 Task: Set the item due "yesterday".
Action: Mouse moved to (1011, 84)
Screenshot: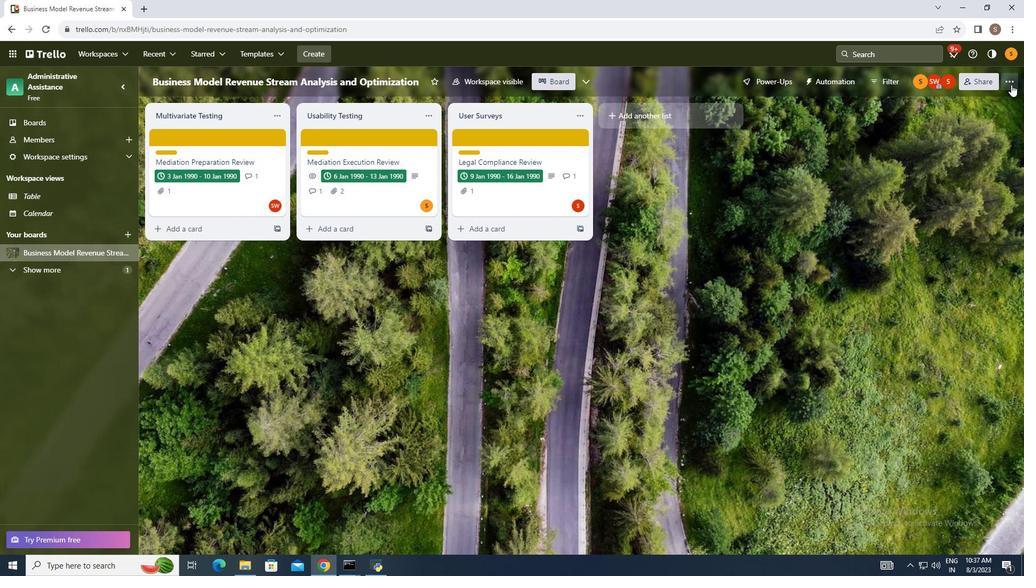 
Action: Mouse pressed left at (1011, 84)
Screenshot: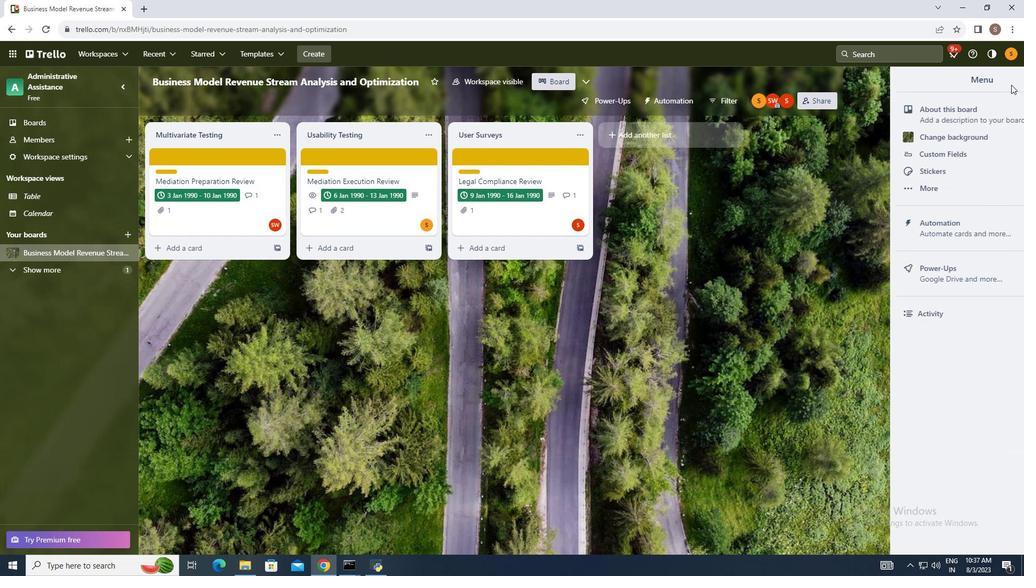 
Action: Mouse moved to (940, 222)
Screenshot: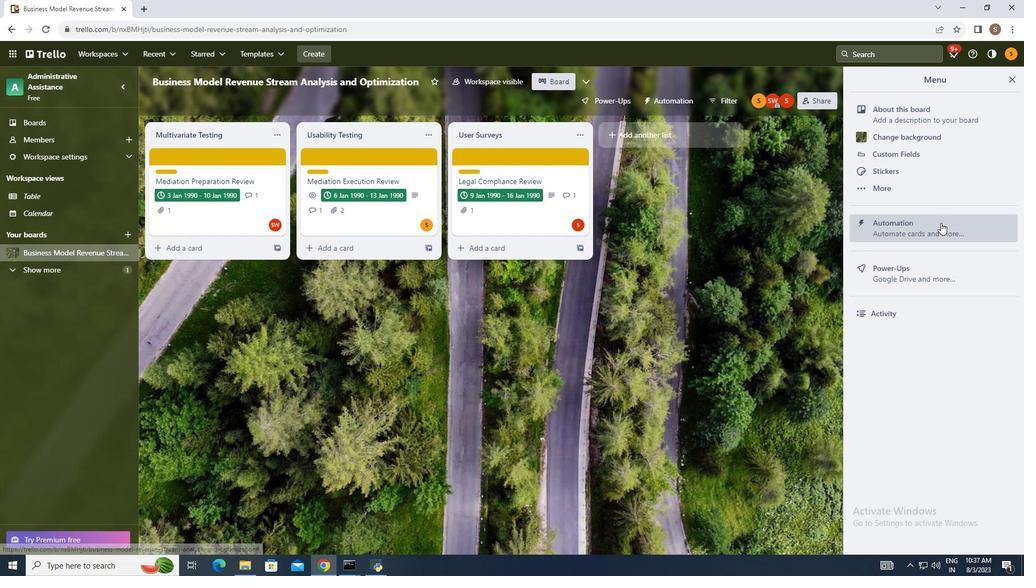 
Action: Mouse pressed left at (940, 222)
Screenshot: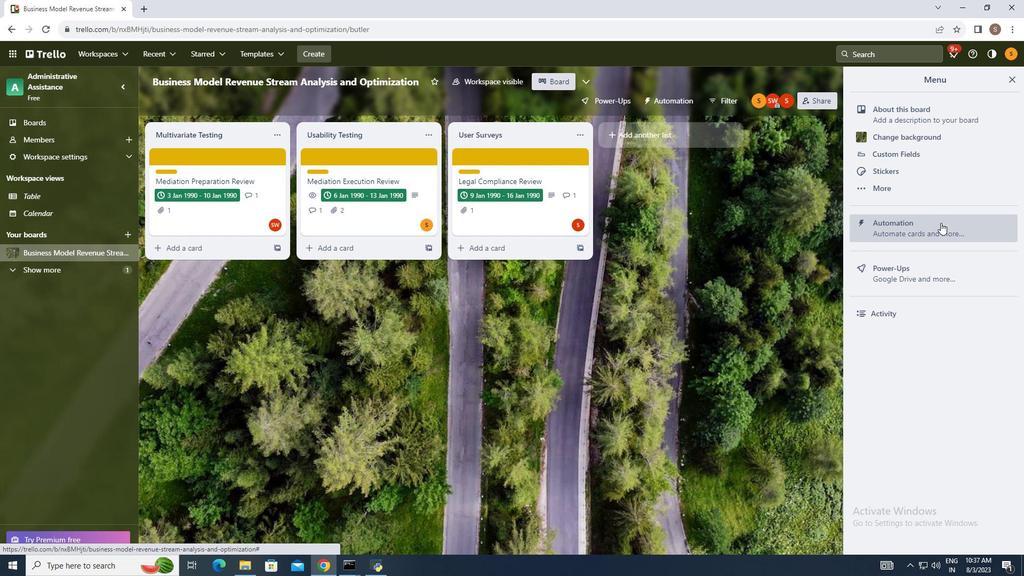 
Action: Mouse moved to (214, 279)
Screenshot: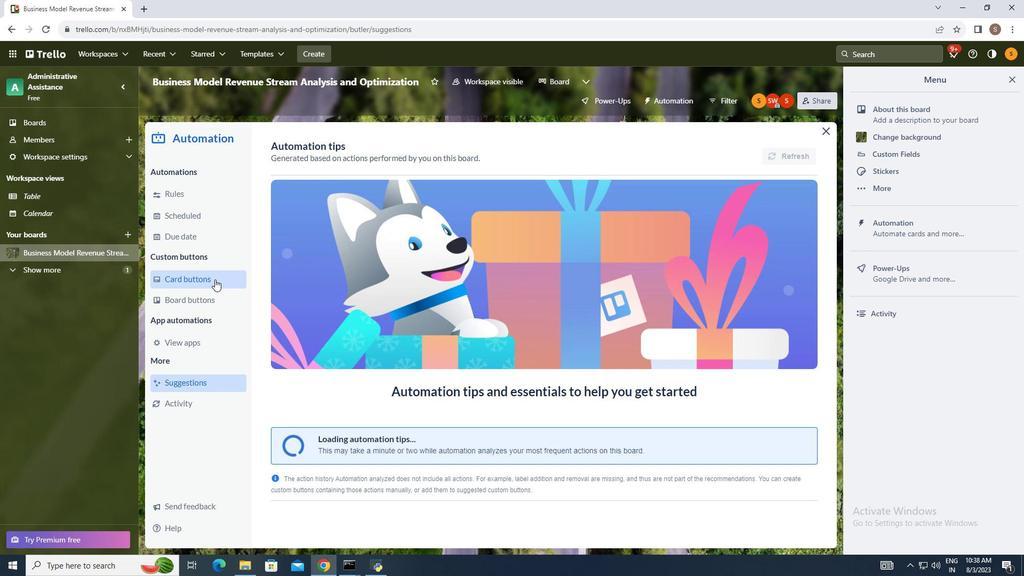 
Action: Mouse pressed left at (214, 279)
Screenshot: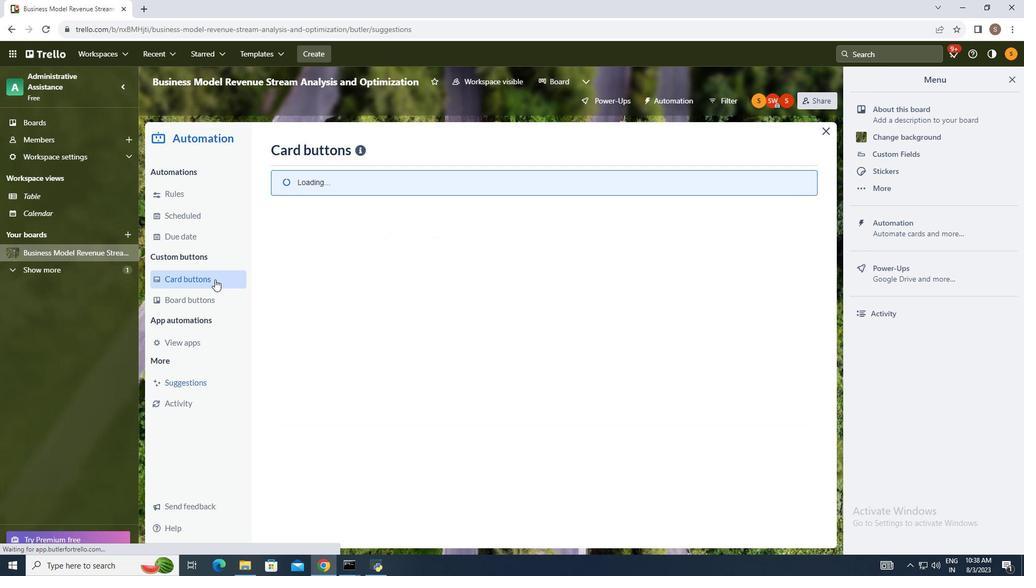 
Action: Mouse moved to (775, 154)
Screenshot: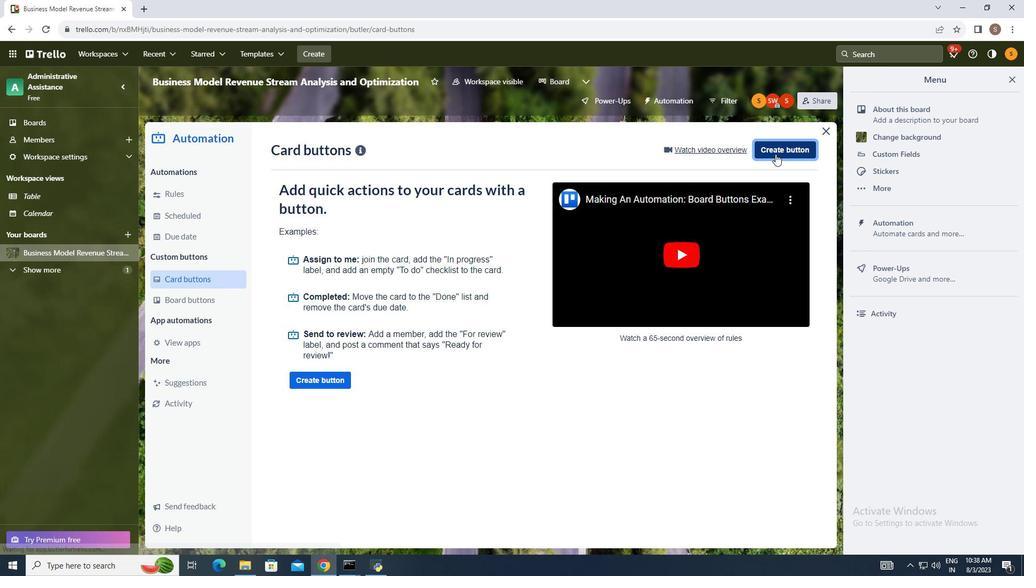 
Action: Mouse pressed left at (775, 154)
Screenshot: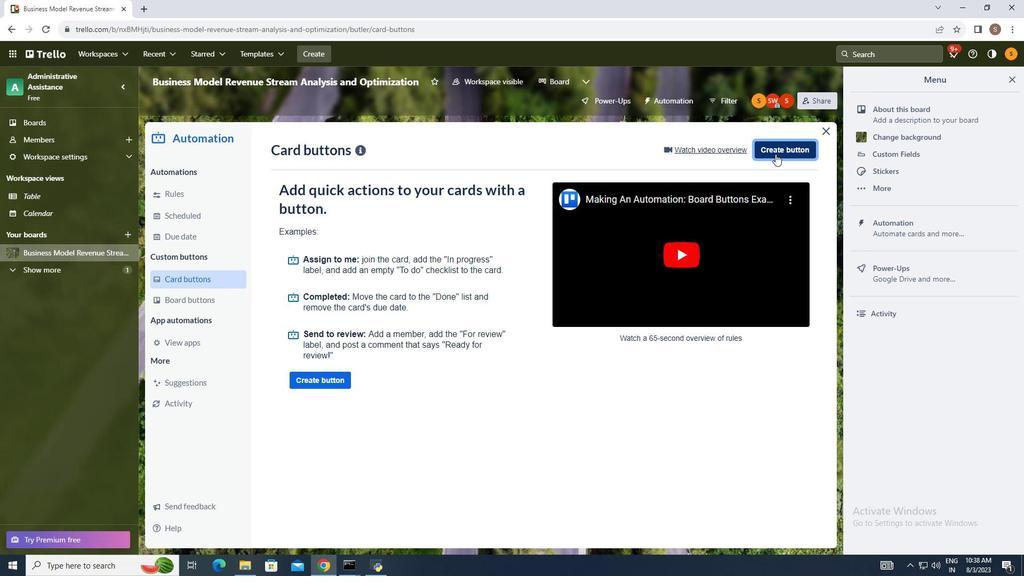 
Action: Mouse moved to (569, 293)
Screenshot: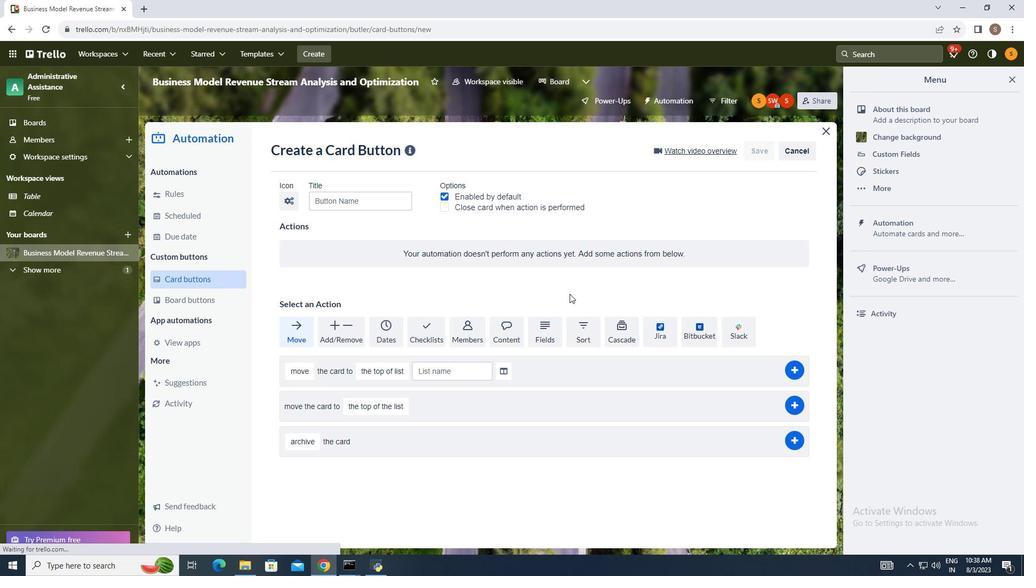 
Action: Mouse pressed left at (569, 293)
Screenshot: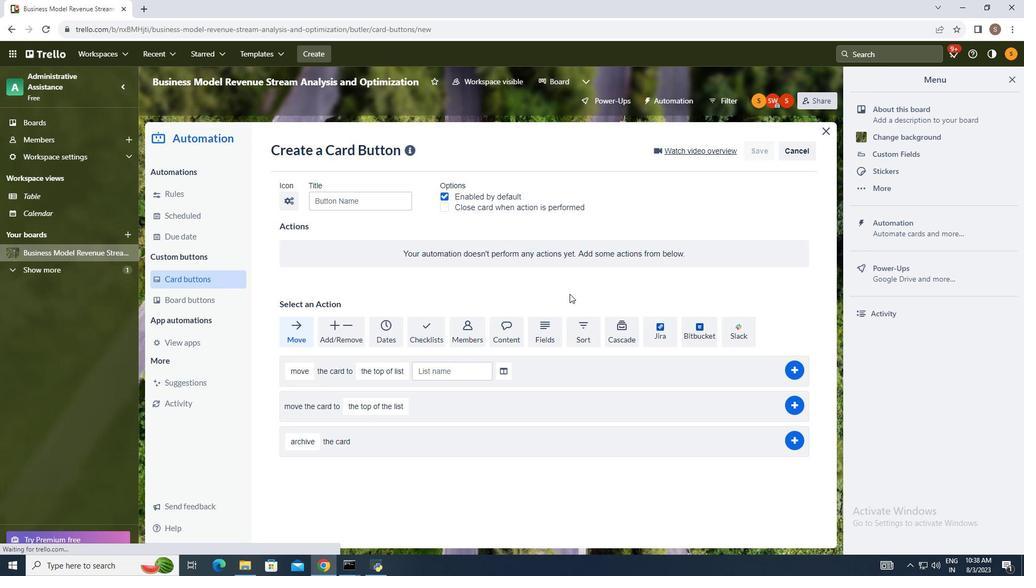 
Action: Mouse moved to (430, 334)
Screenshot: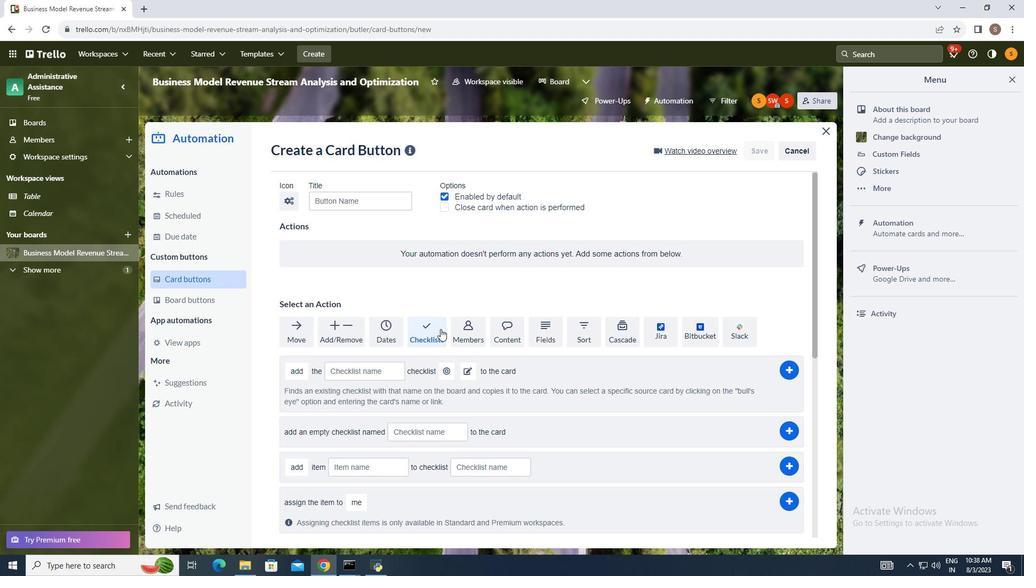 
Action: Mouse pressed left at (430, 334)
Screenshot: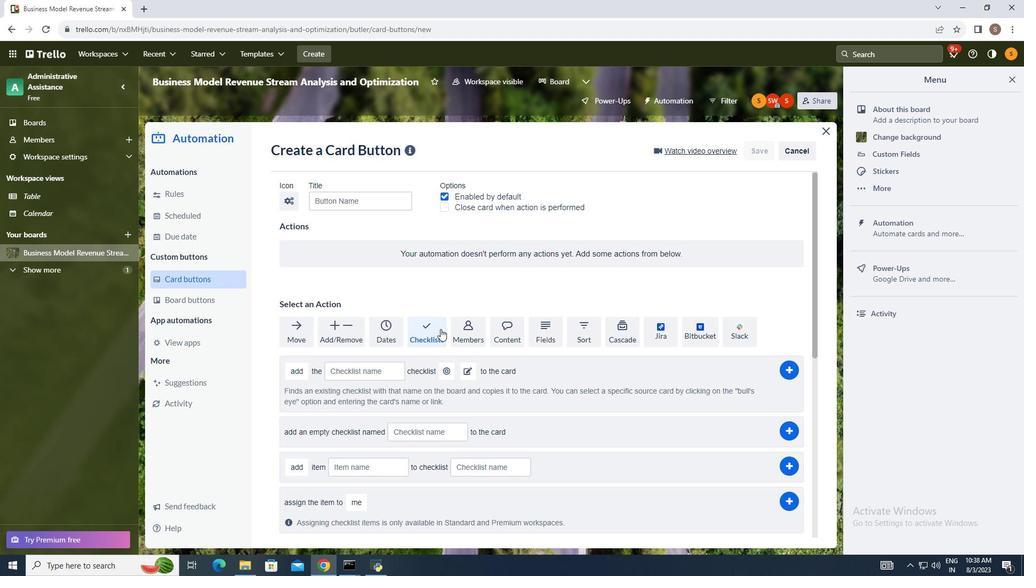 
Action: Mouse moved to (318, 361)
Screenshot: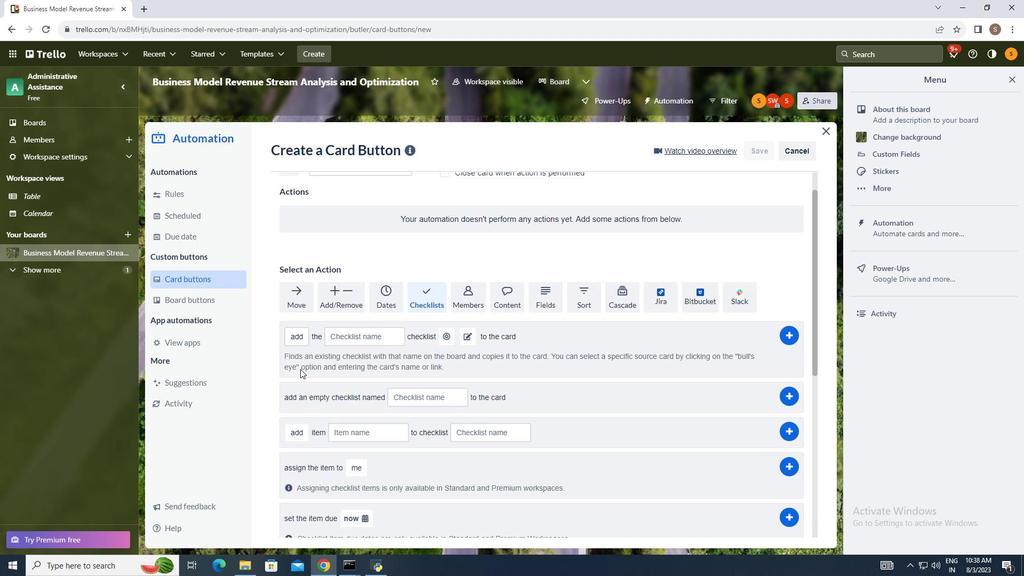 
Action: Mouse scrolled (326, 358) with delta (0, 0)
Screenshot: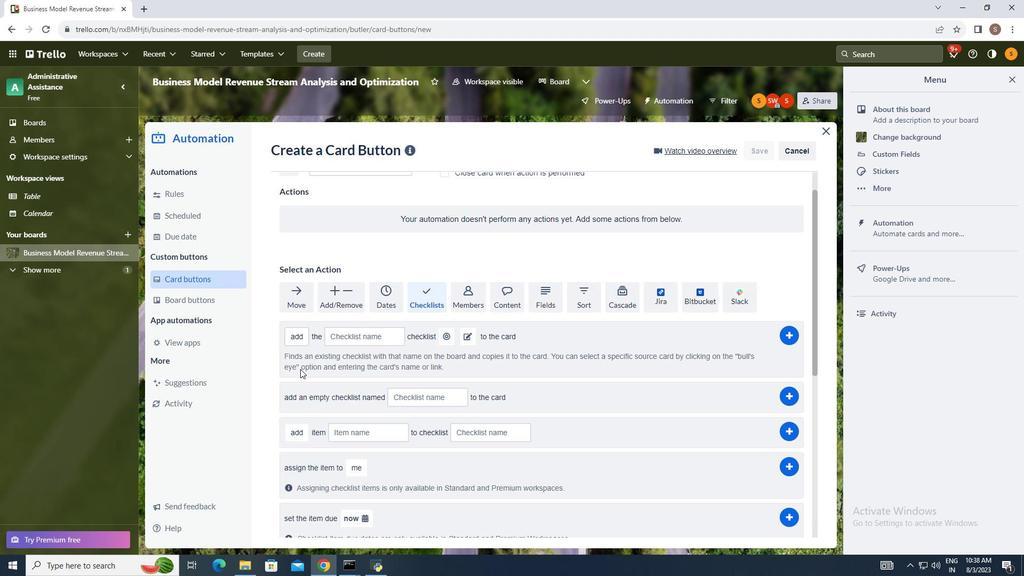 
Action: Mouse moved to (310, 363)
Screenshot: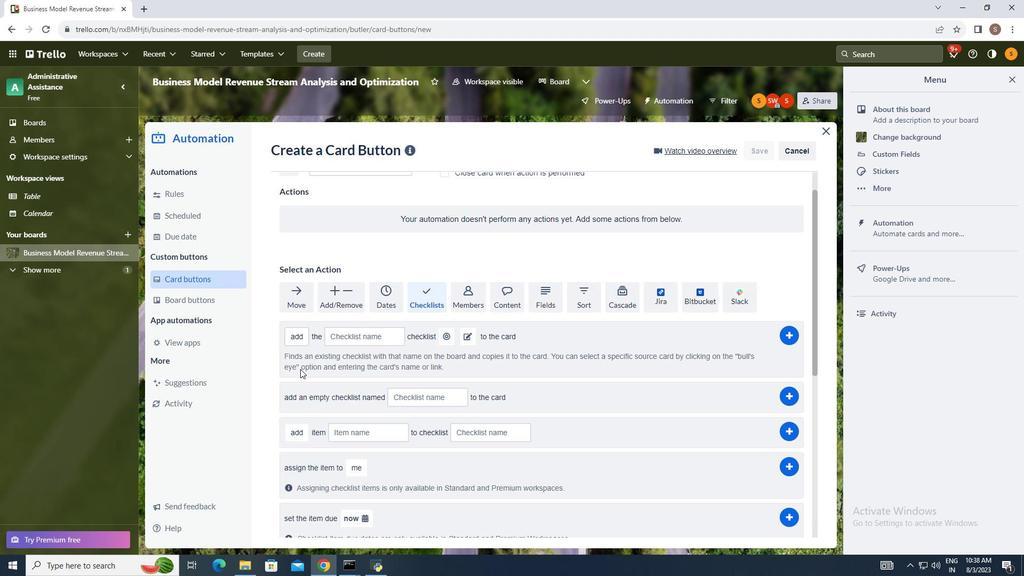 
Action: Mouse scrolled (310, 362) with delta (0, 0)
Screenshot: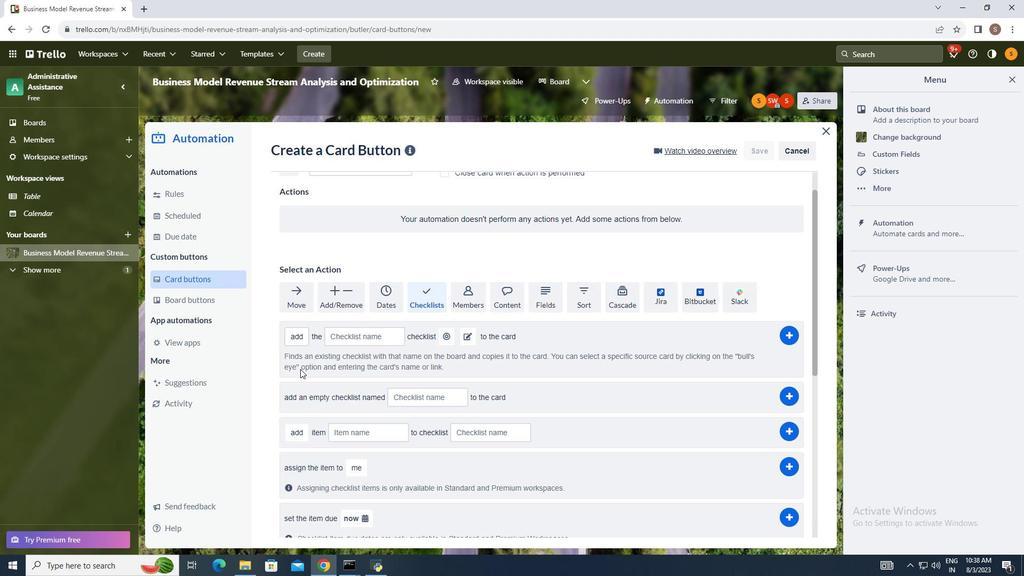 
Action: Mouse moved to (300, 368)
Screenshot: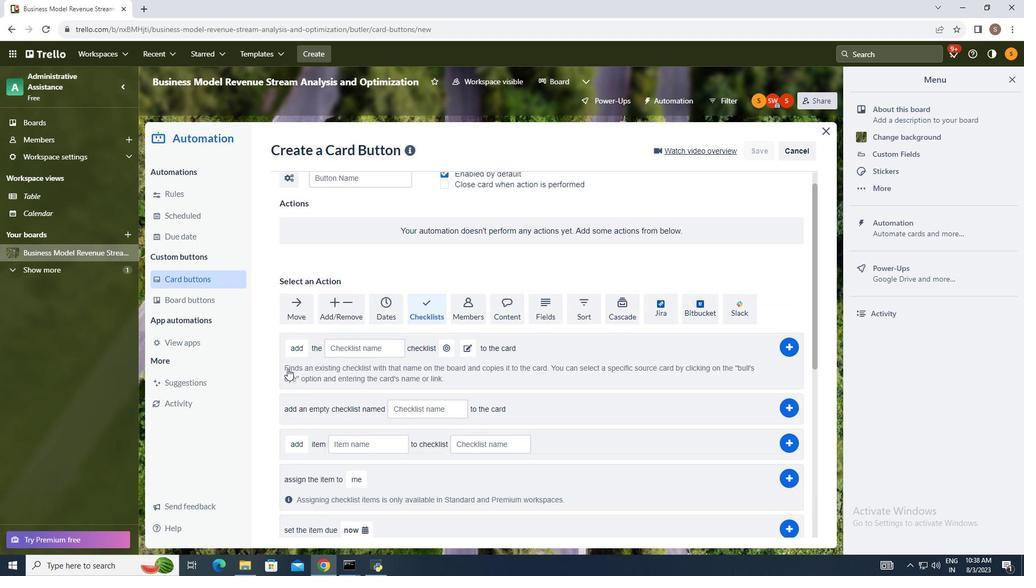 
Action: Mouse scrolled (300, 369) with delta (0, 0)
Screenshot: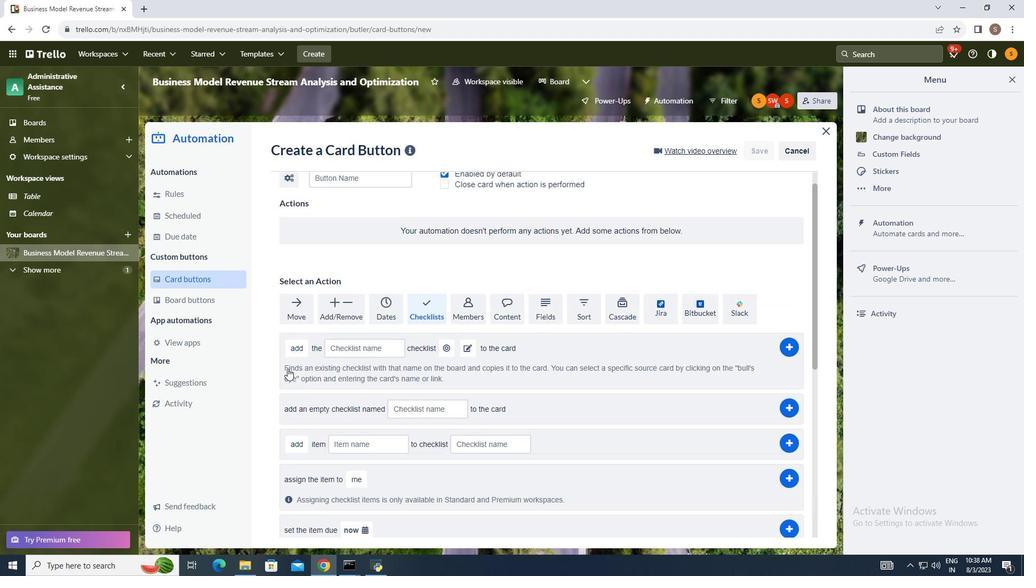 
Action: Mouse moved to (265, 371)
Screenshot: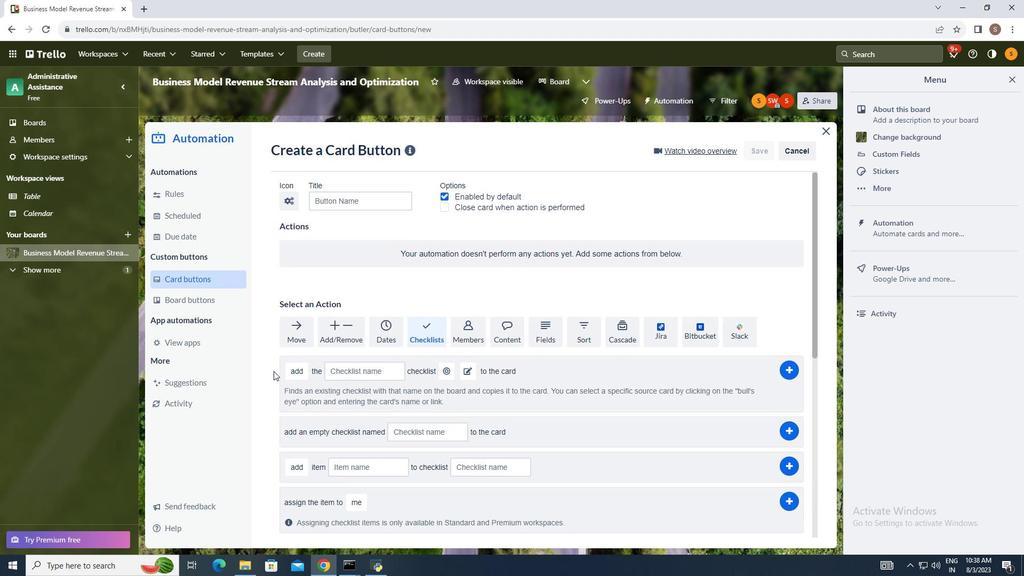 
Action: Mouse scrolled (265, 371) with delta (0, 0)
Screenshot: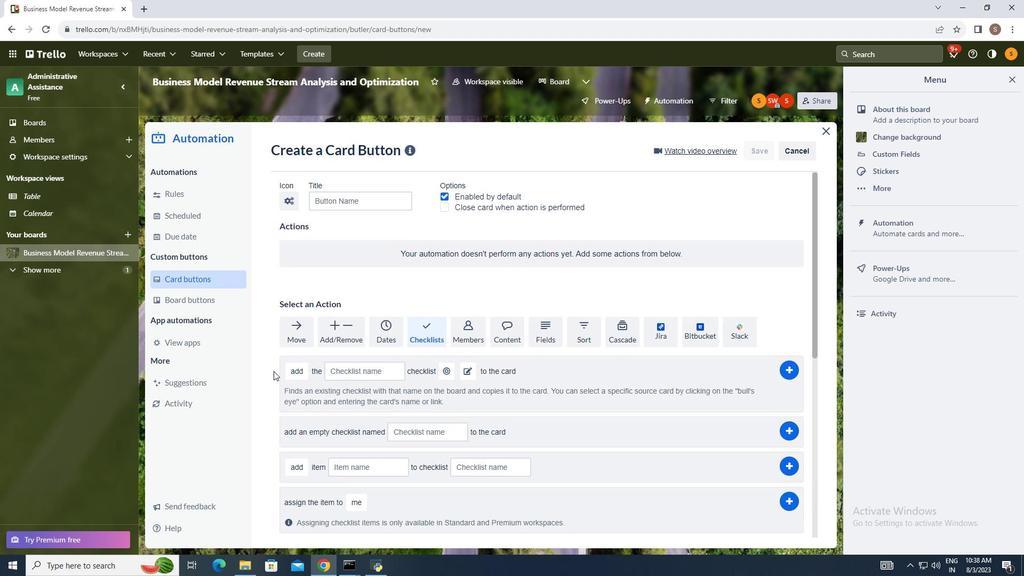 
Action: Mouse moved to (265, 372)
Screenshot: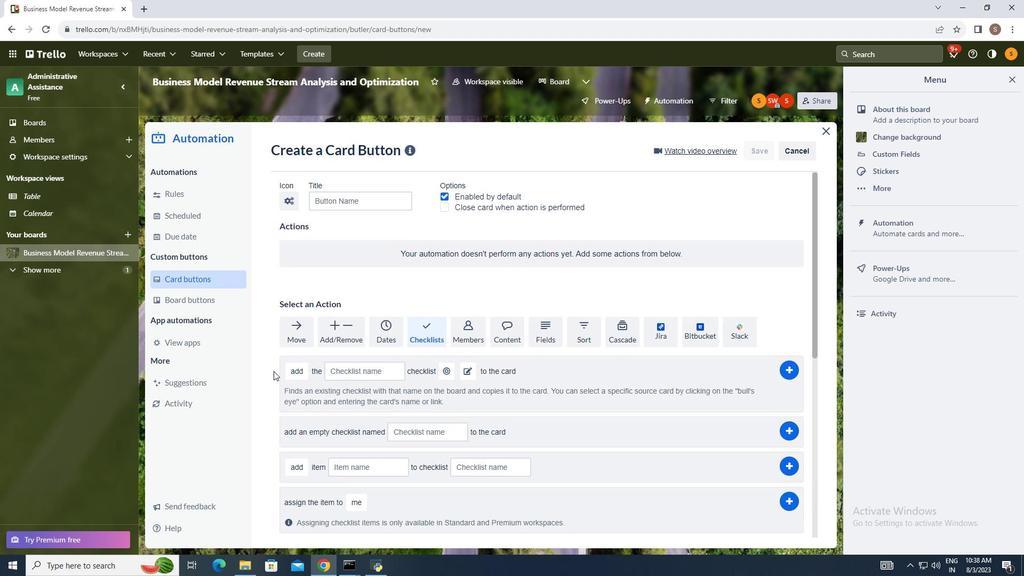 
Action: Mouse scrolled (265, 372) with delta (0, 0)
Screenshot: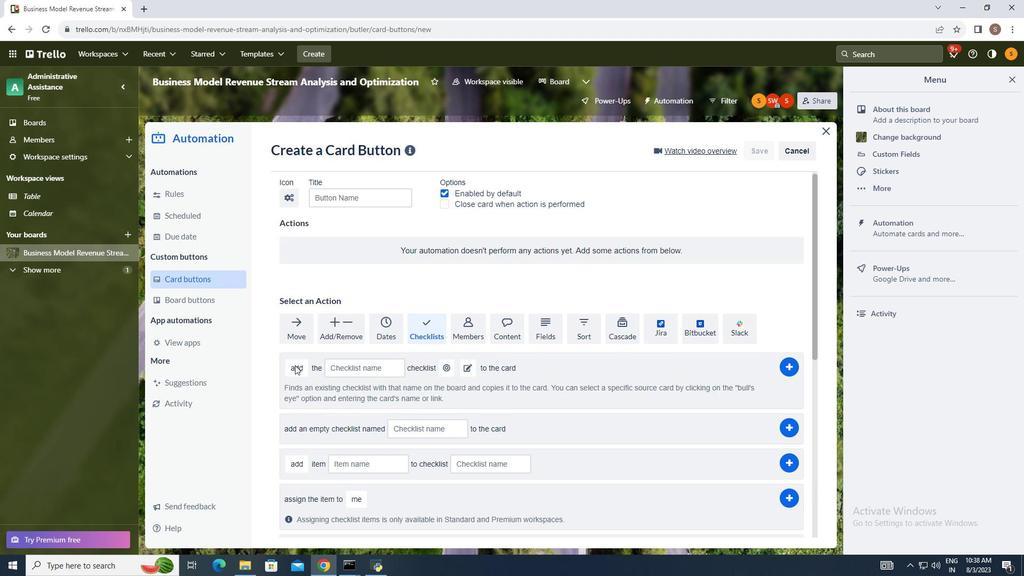 
Action: Mouse moved to (274, 371)
Screenshot: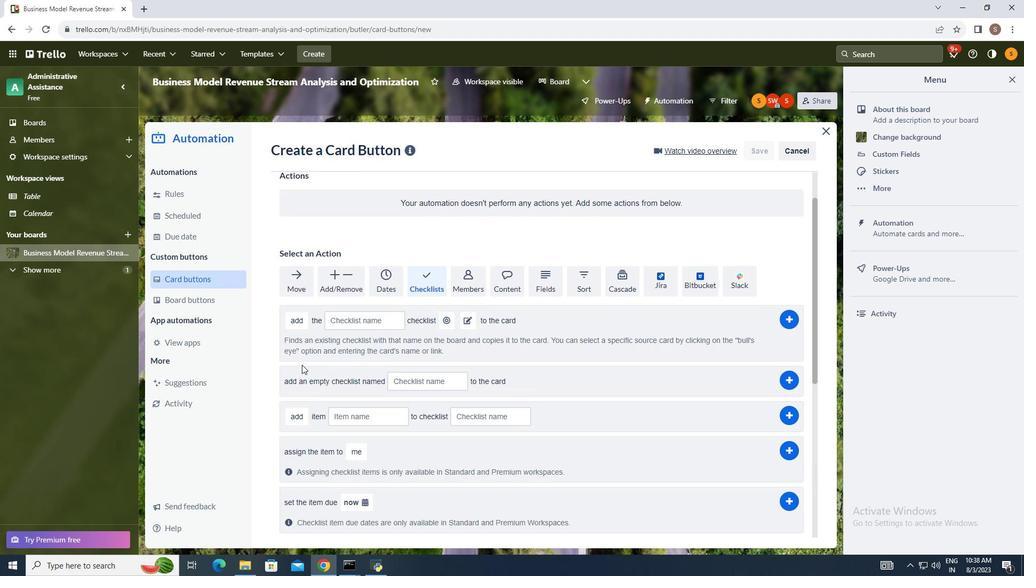 
Action: Mouse scrolled (274, 370) with delta (0, 0)
Screenshot: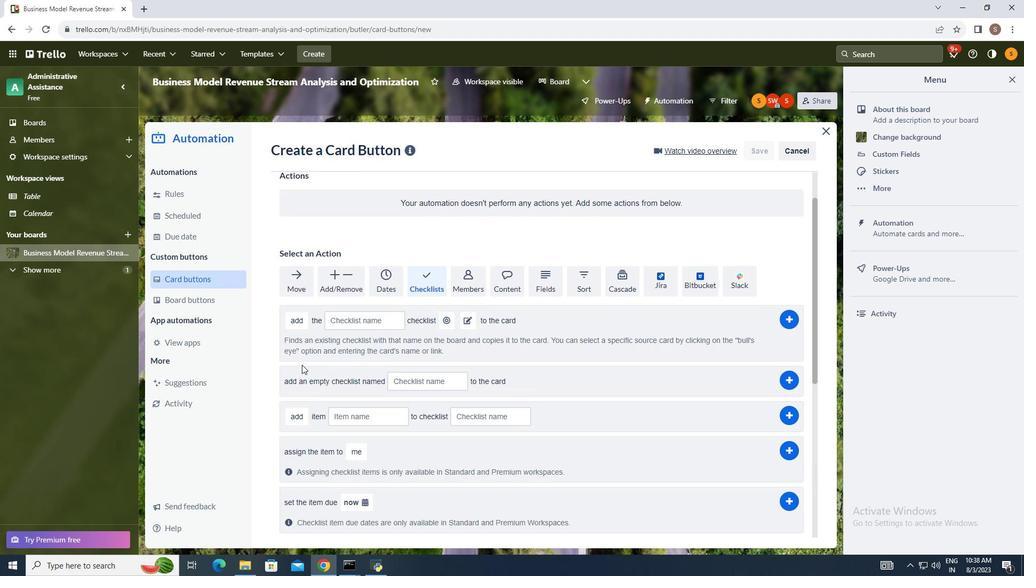 
Action: Mouse moved to (306, 364)
Screenshot: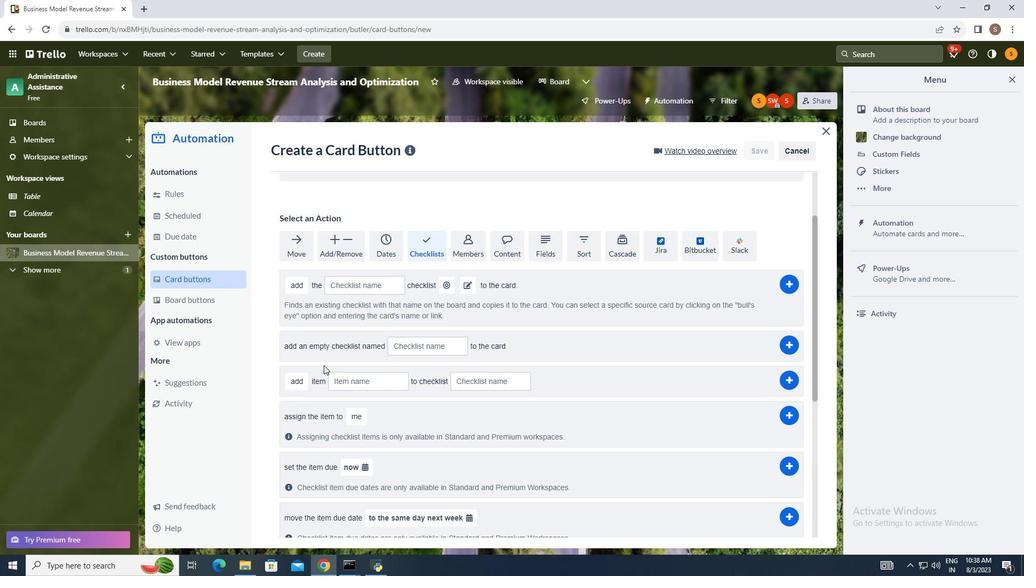 
Action: Mouse scrolled (306, 364) with delta (0, 0)
Screenshot: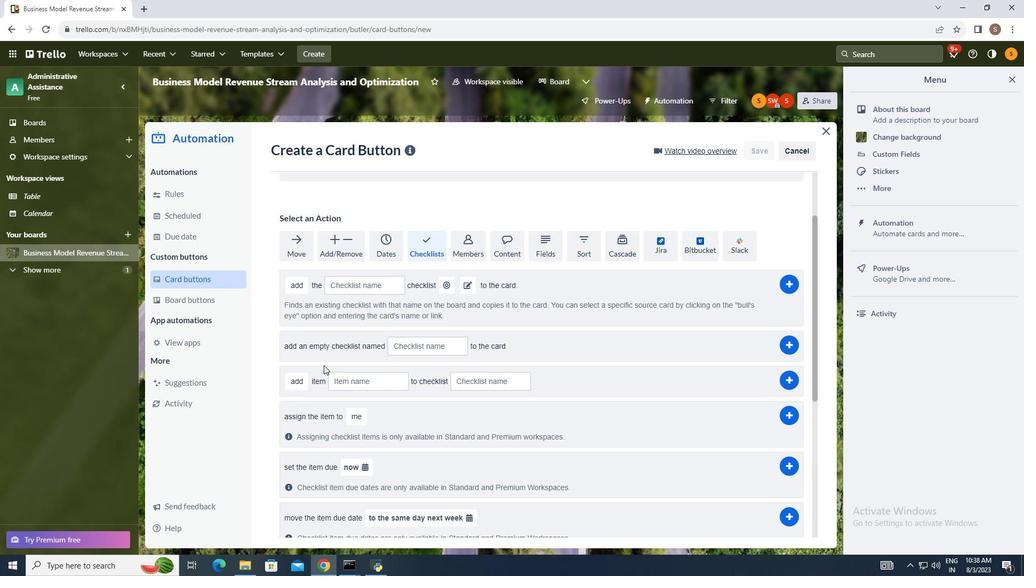 
Action: Mouse moved to (316, 364)
Screenshot: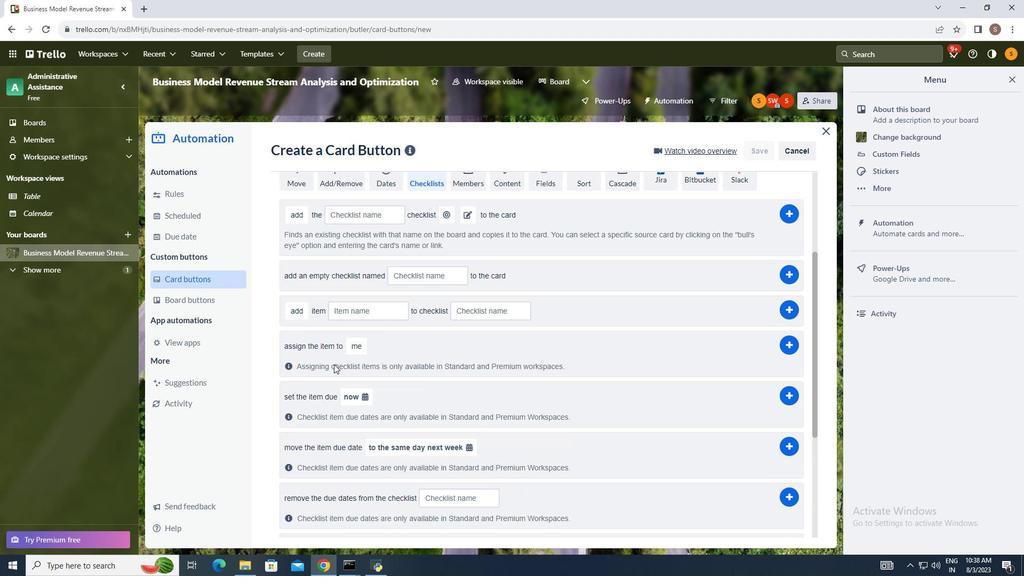 
Action: Mouse scrolled (316, 364) with delta (0, 0)
Screenshot: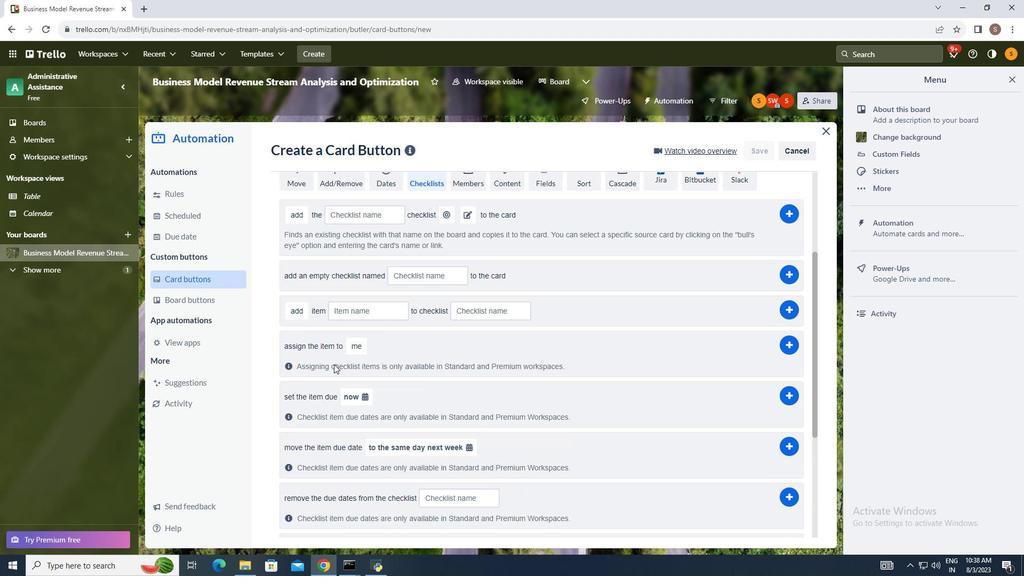 
Action: Mouse moved to (323, 365)
Screenshot: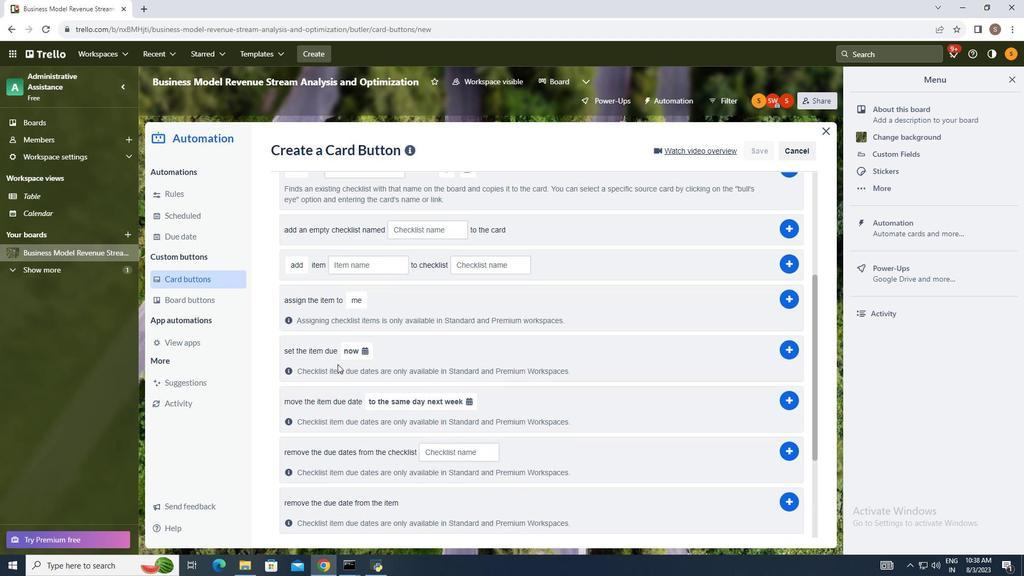 
Action: Mouse scrolled (322, 364) with delta (0, 0)
Screenshot: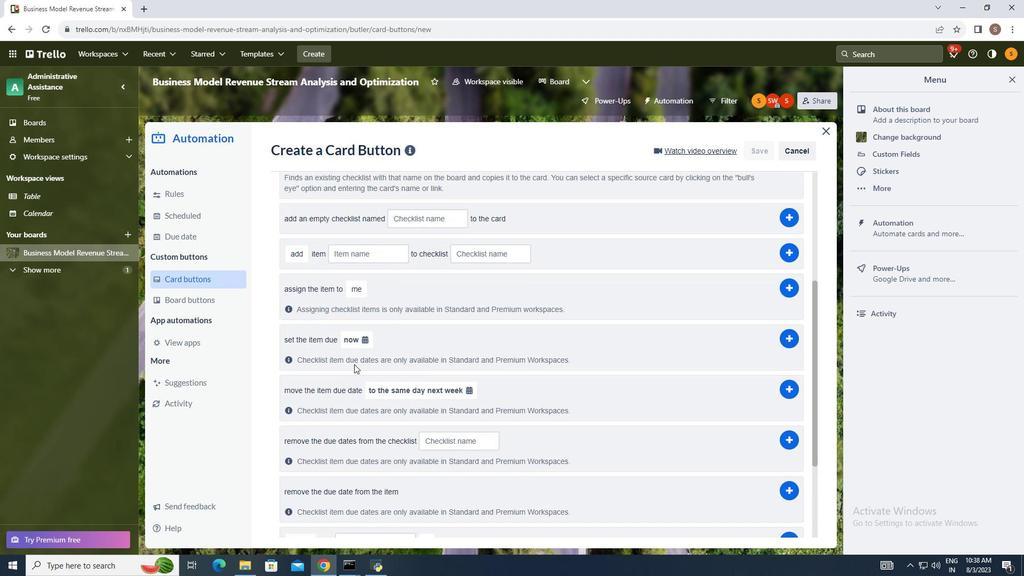 
Action: Mouse moved to (403, 302)
Screenshot: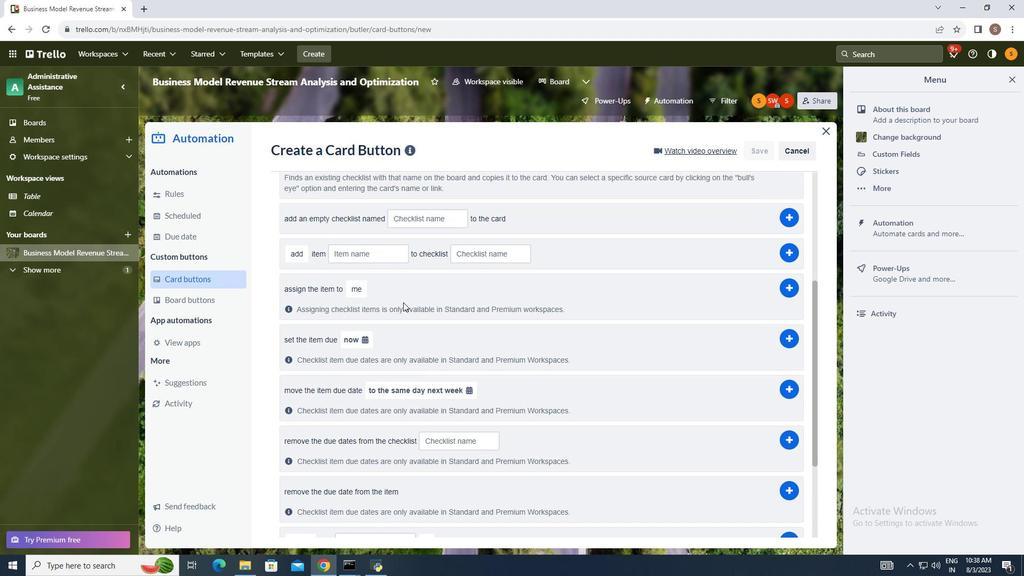 
Action: Mouse scrolled (403, 301) with delta (0, 0)
Screenshot: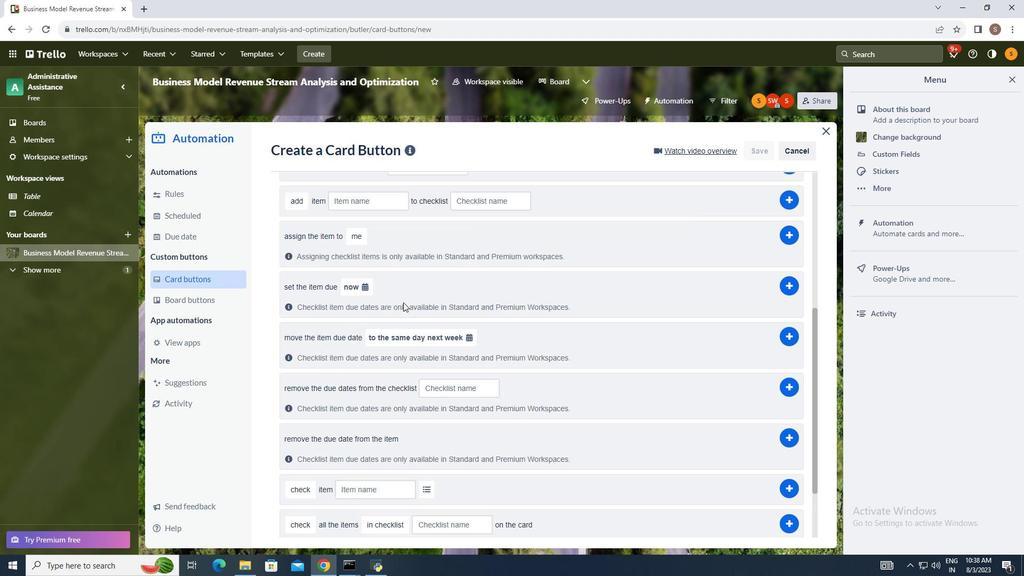 
Action: Mouse moved to (355, 282)
Screenshot: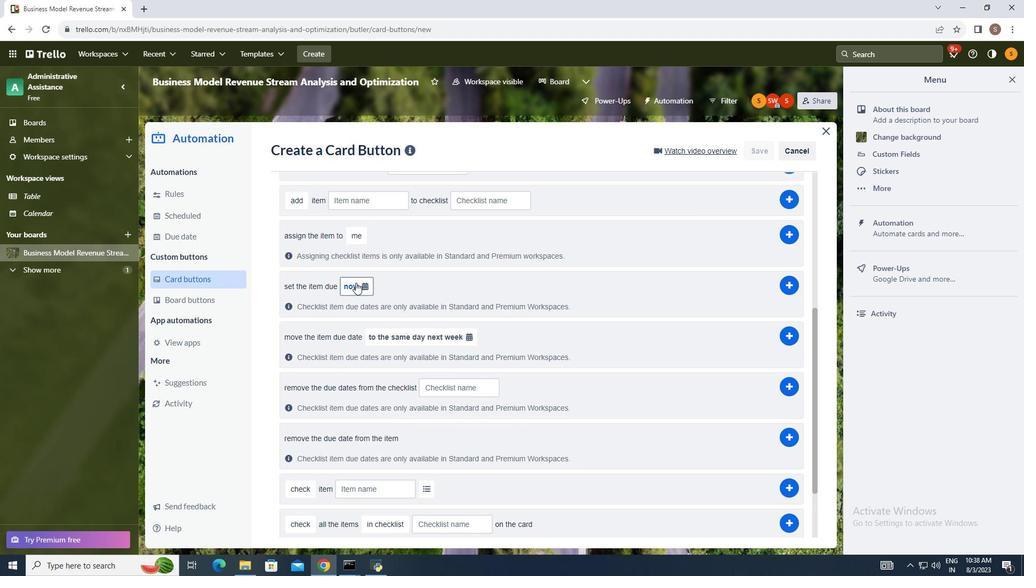 
Action: Mouse pressed left at (355, 282)
Screenshot: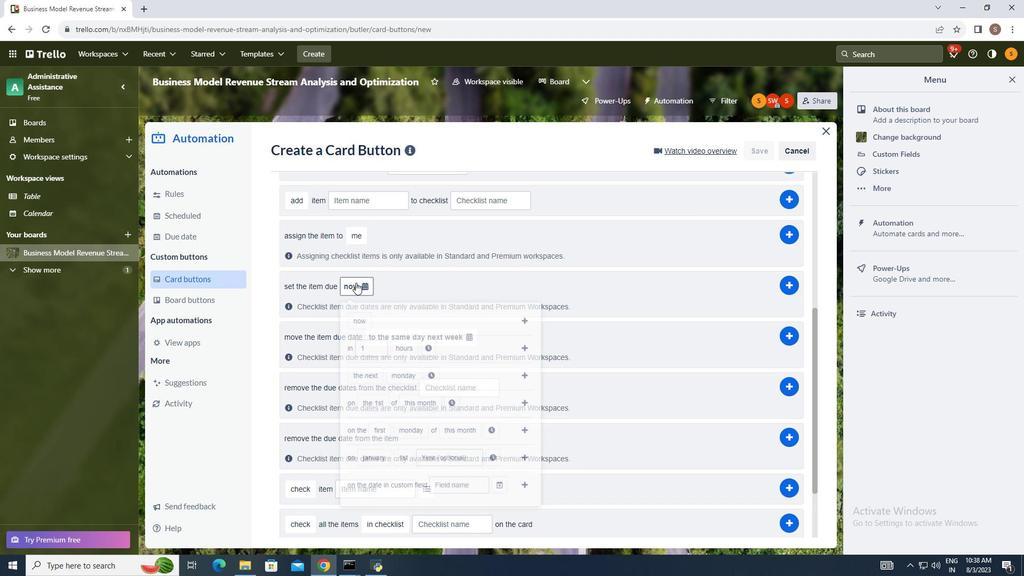 
Action: Mouse moved to (358, 315)
Screenshot: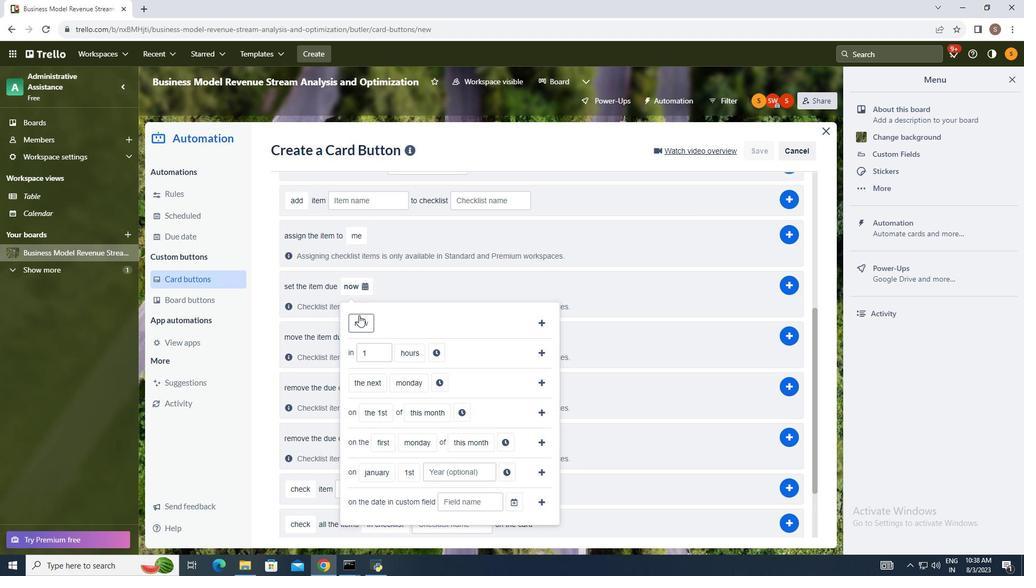 
Action: Mouse pressed left at (358, 315)
Screenshot: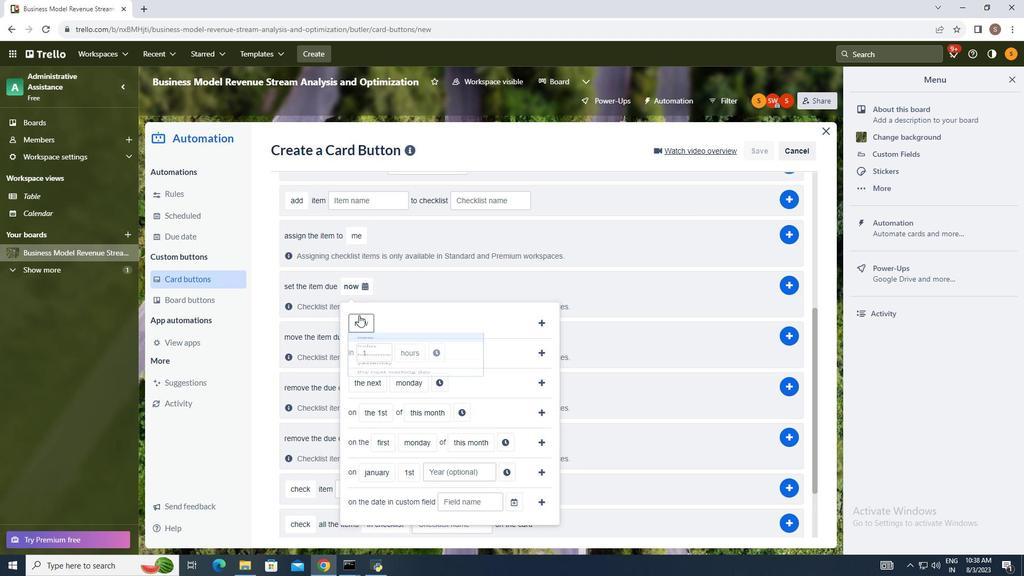 
Action: Mouse moved to (385, 405)
Screenshot: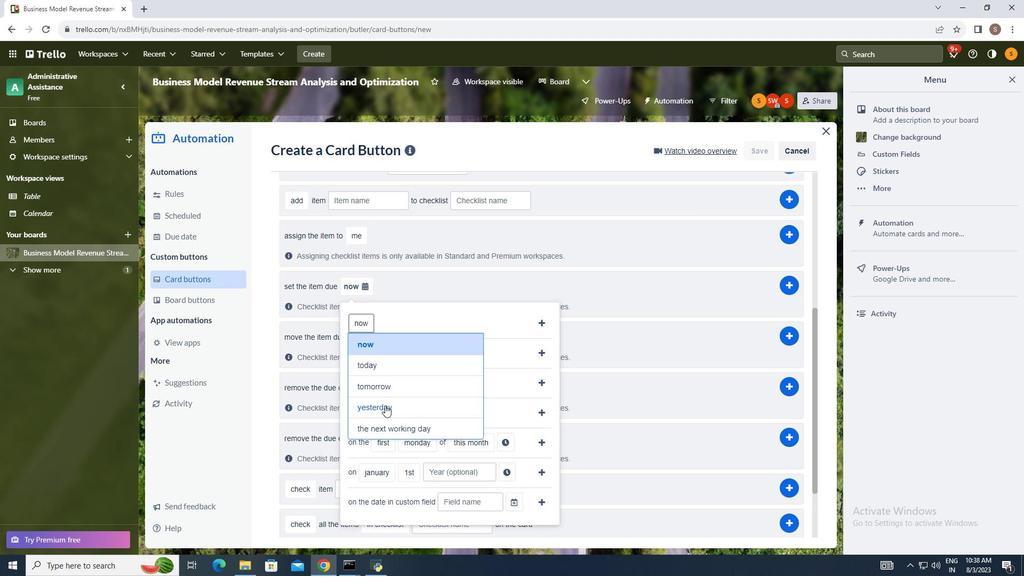 
Action: Mouse pressed left at (385, 405)
Screenshot: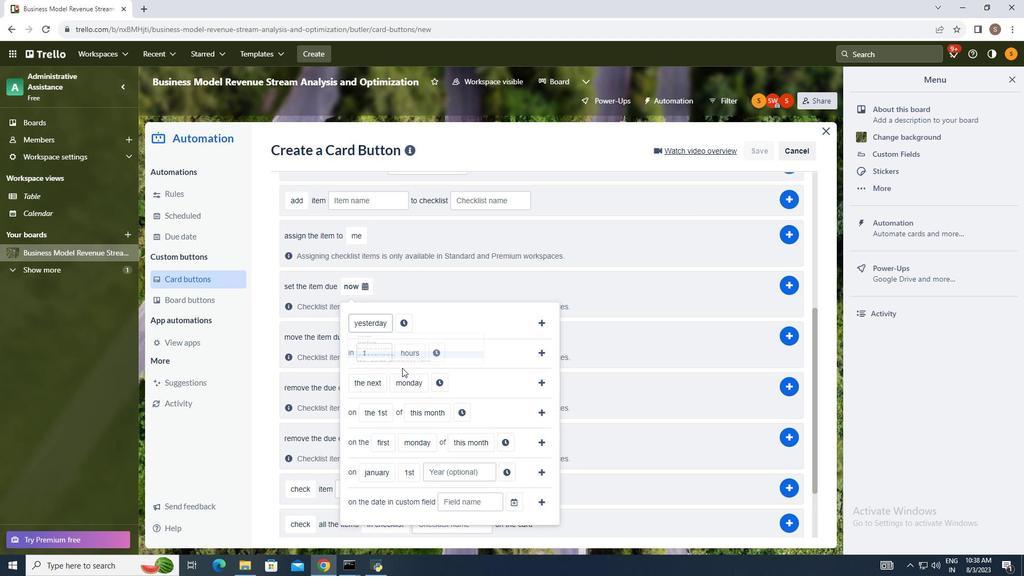 
Action: Mouse moved to (536, 324)
Screenshot: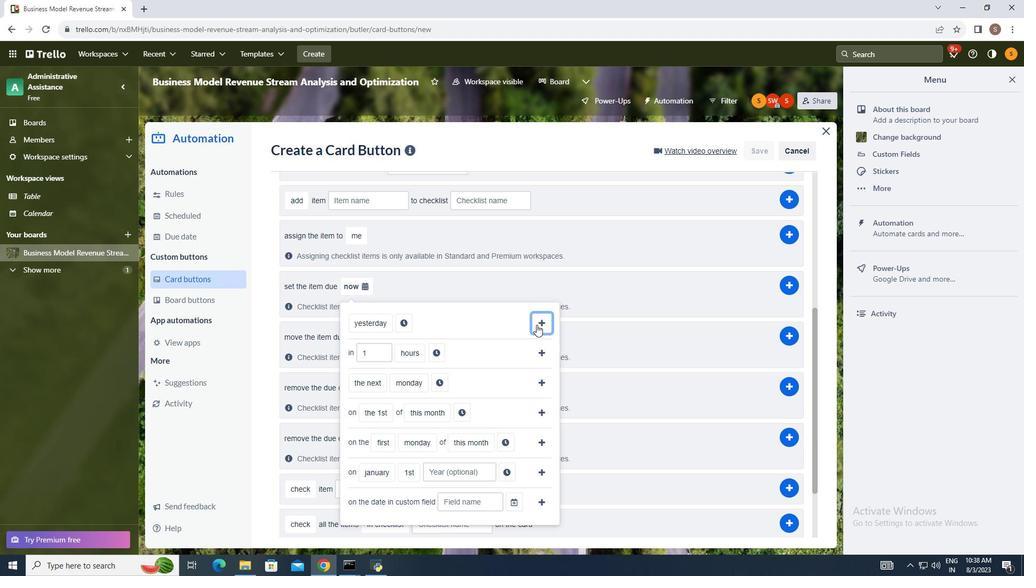 
Action: Mouse pressed left at (536, 324)
Screenshot: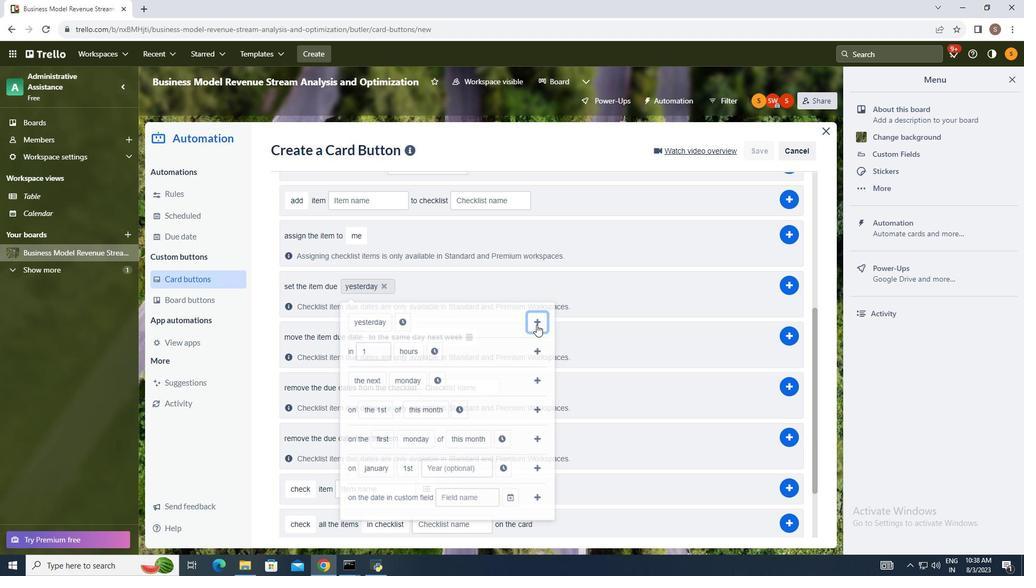 
Action: Mouse moved to (786, 283)
Screenshot: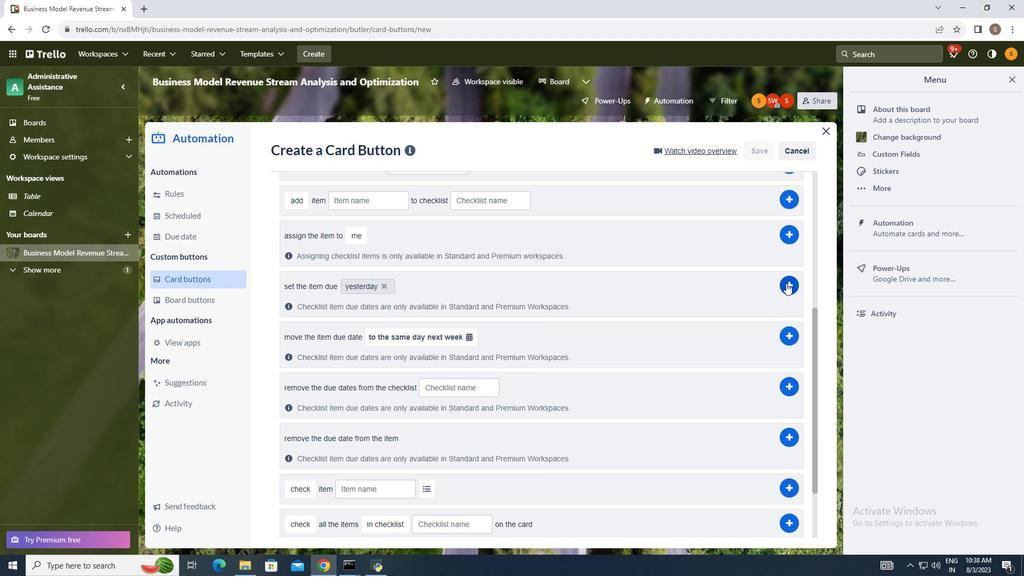 
Action: Mouse pressed left at (786, 283)
Screenshot: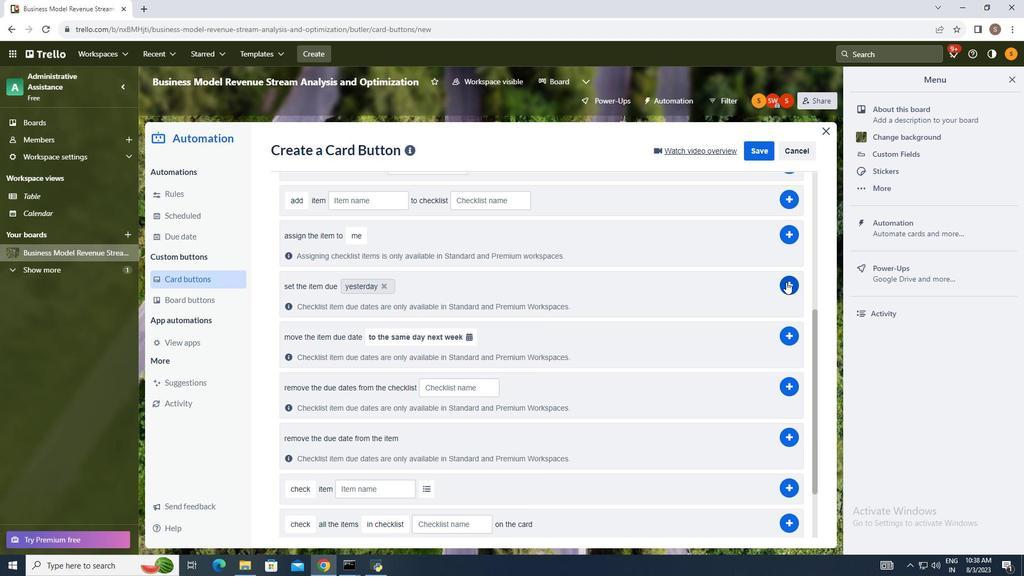 
Action: Mouse moved to (869, 283)
Screenshot: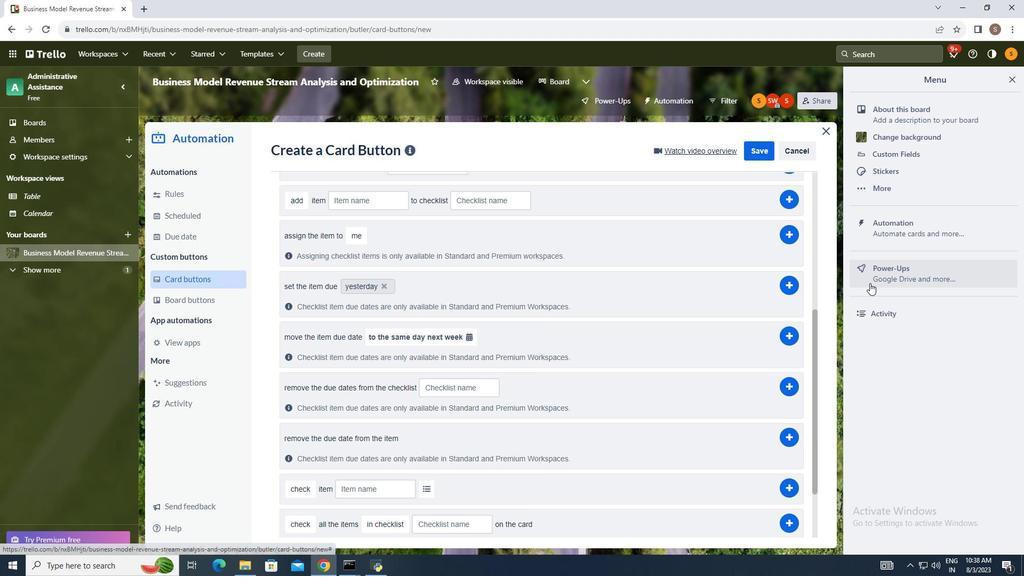 
